 Task: Create a due date automation trigger when advanced on, on the tuesday before a card is due add dates without an overdue due date at 11:00 AM.
Action: Mouse moved to (1154, 98)
Screenshot: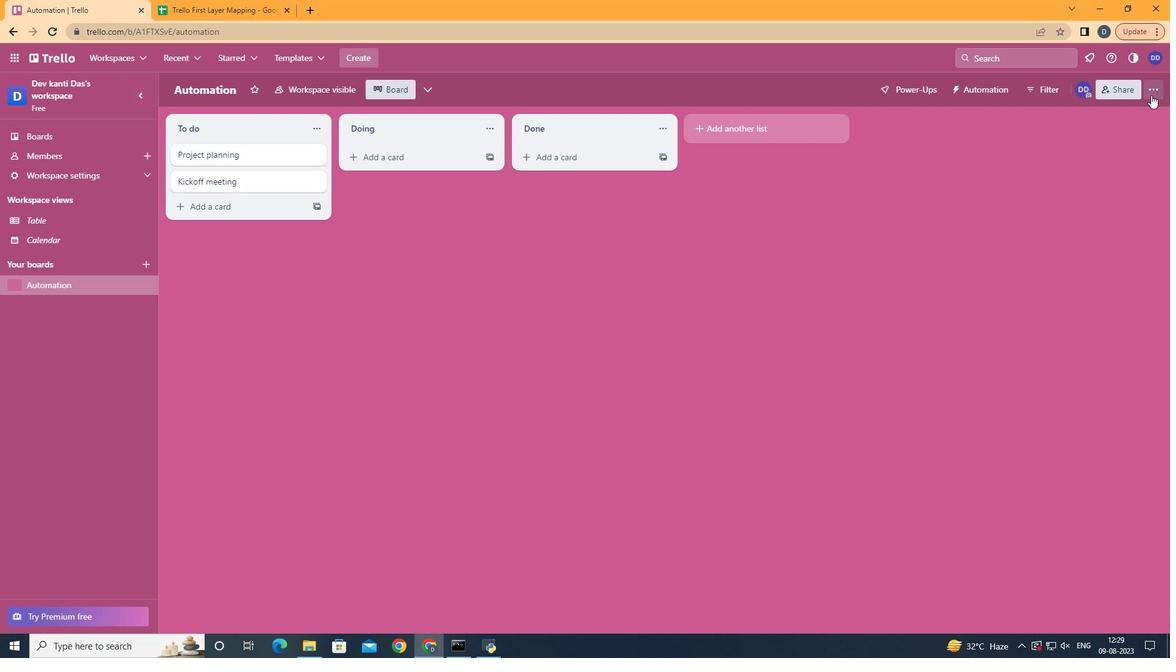 
Action: Mouse pressed left at (1154, 98)
Screenshot: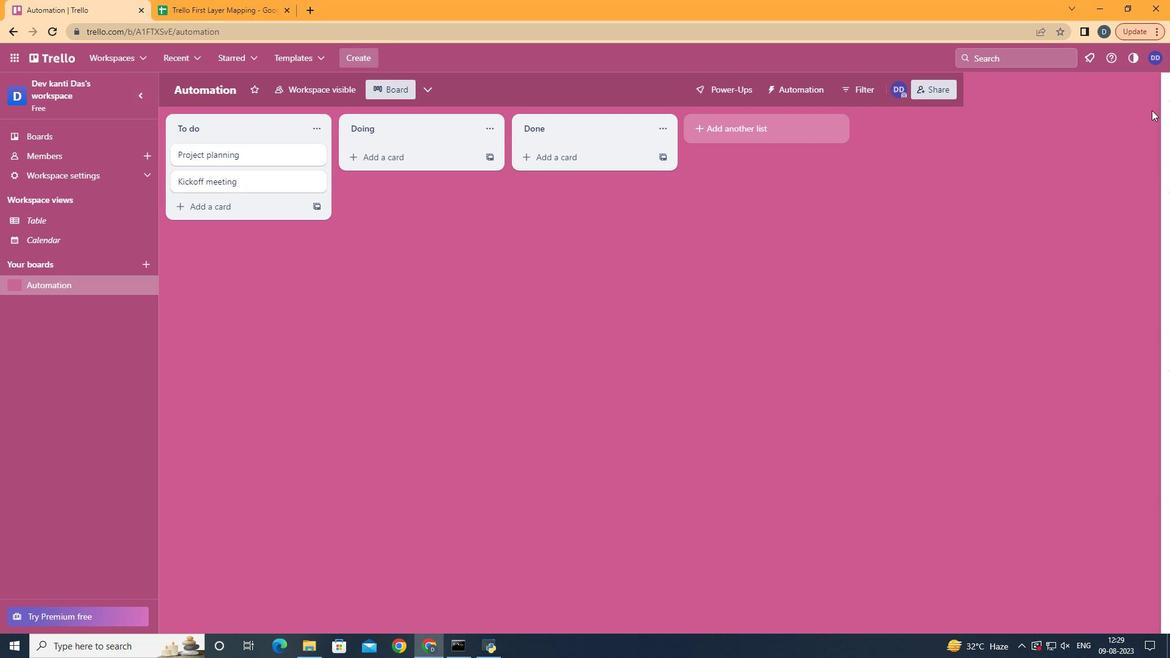 
Action: Mouse moved to (1026, 270)
Screenshot: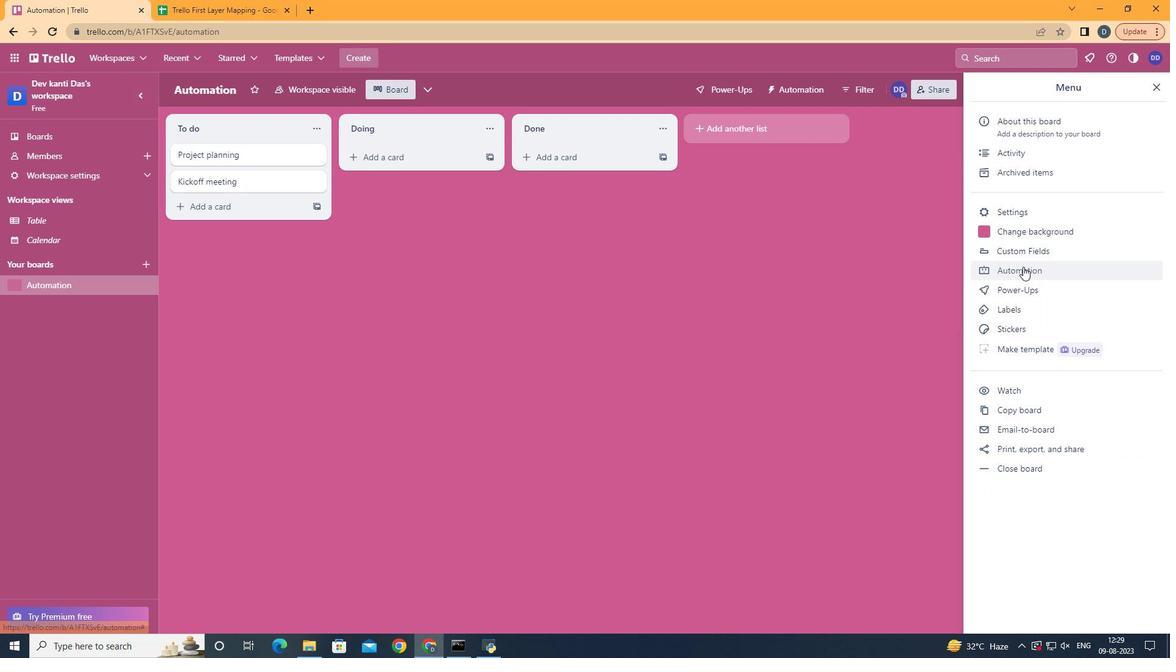 
Action: Mouse pressed left at (1026, 270)
Screenshot: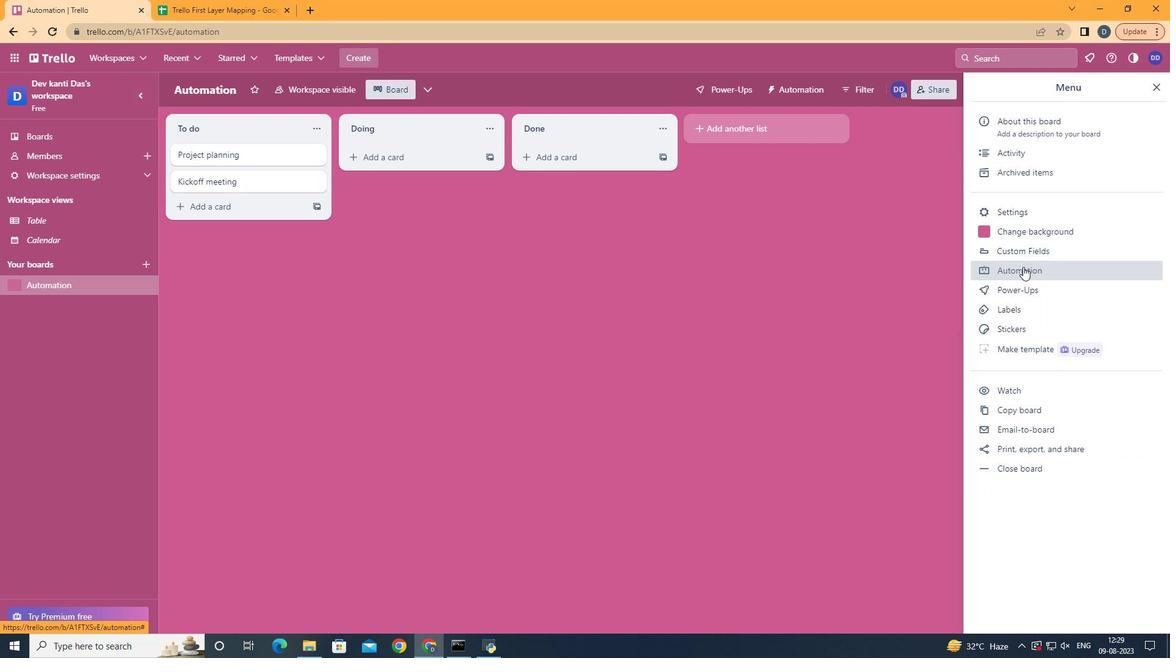 
Action: Mouse moved to (221, 240)
Screenshot: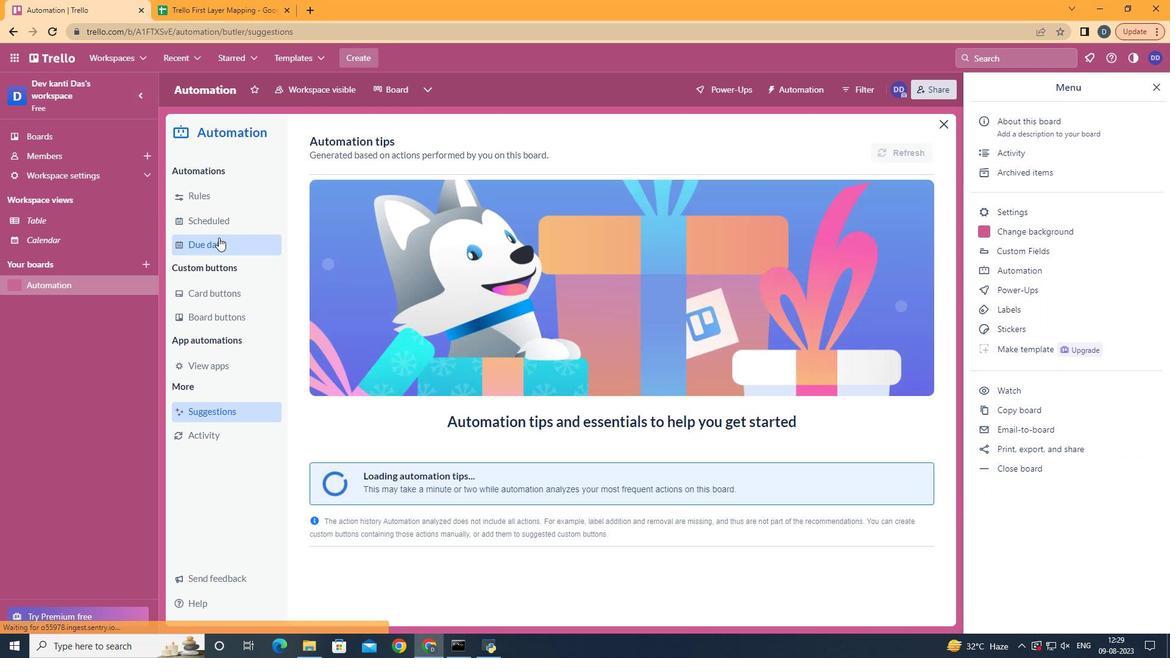 
Action: Mouse pressed left at (221, 240)
Screenshot: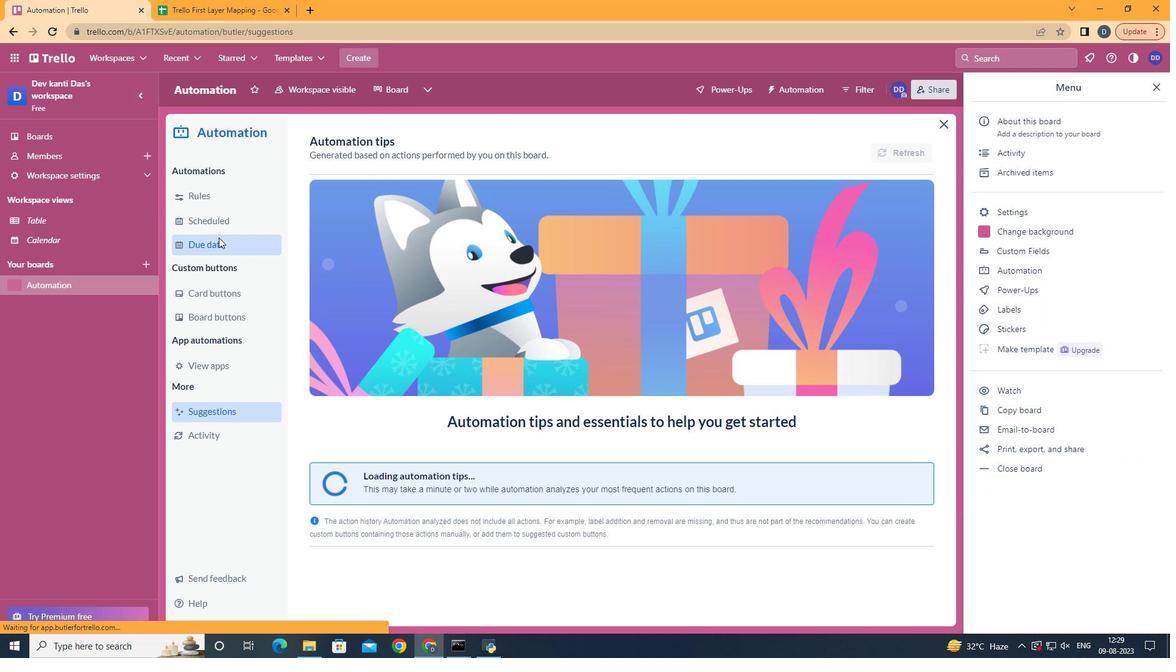 
Action: Mouse moved to (857, 145)
Screenshot: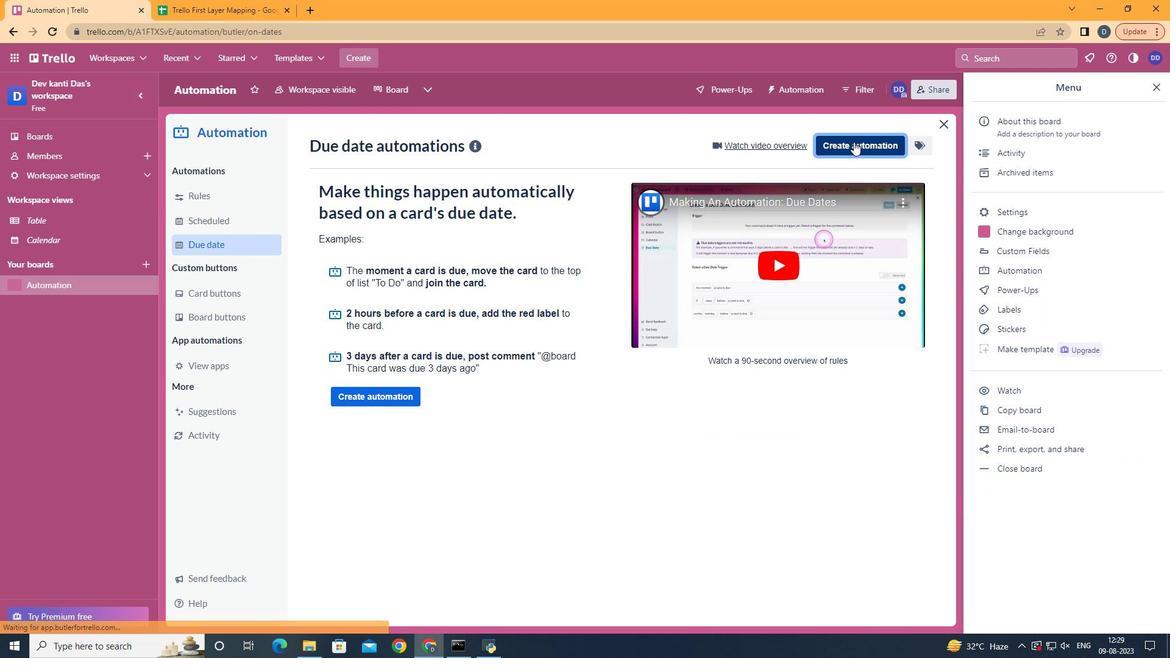 
Action: Mouse pressed left at (857, 145)
Screenshot: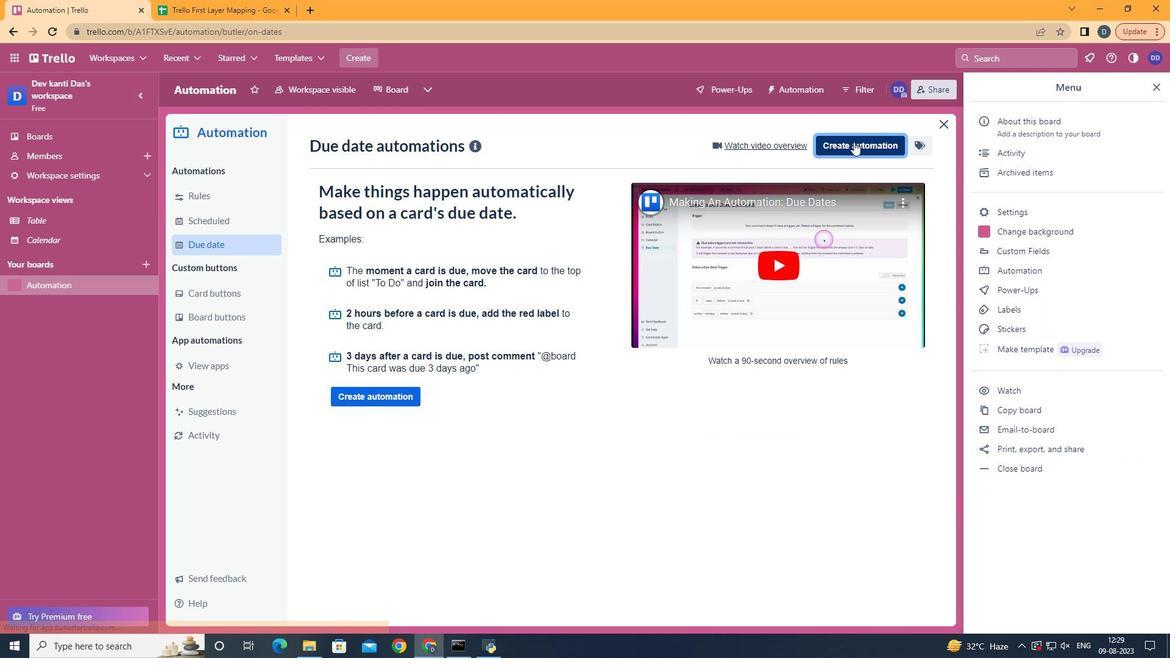
Action: Mouse moved to (618, 266)
Screenshot: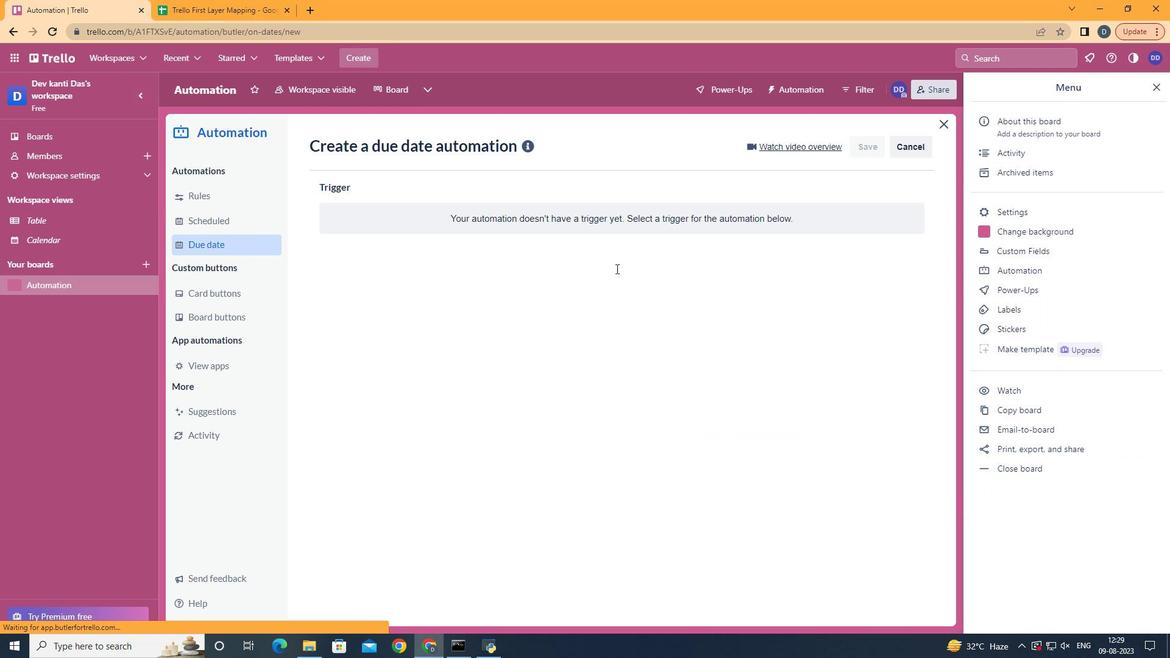 
Action: Mouse pressed left at (618, 266)
Screenshot: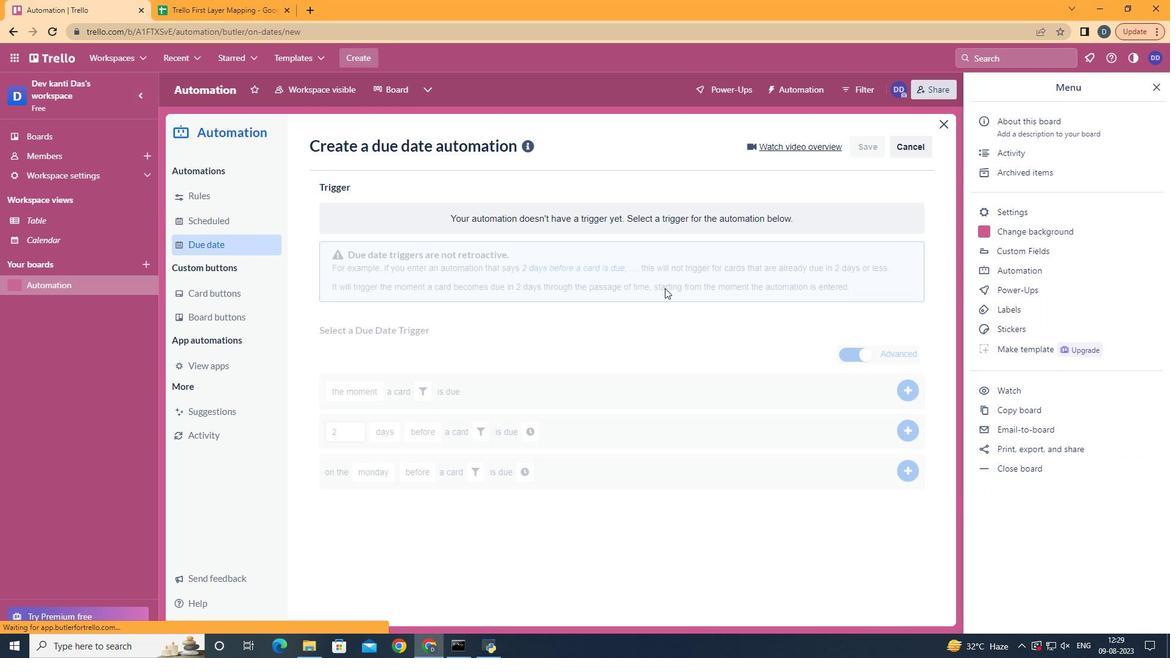
Action: Mouse moved to (403, 348)
Screenshot: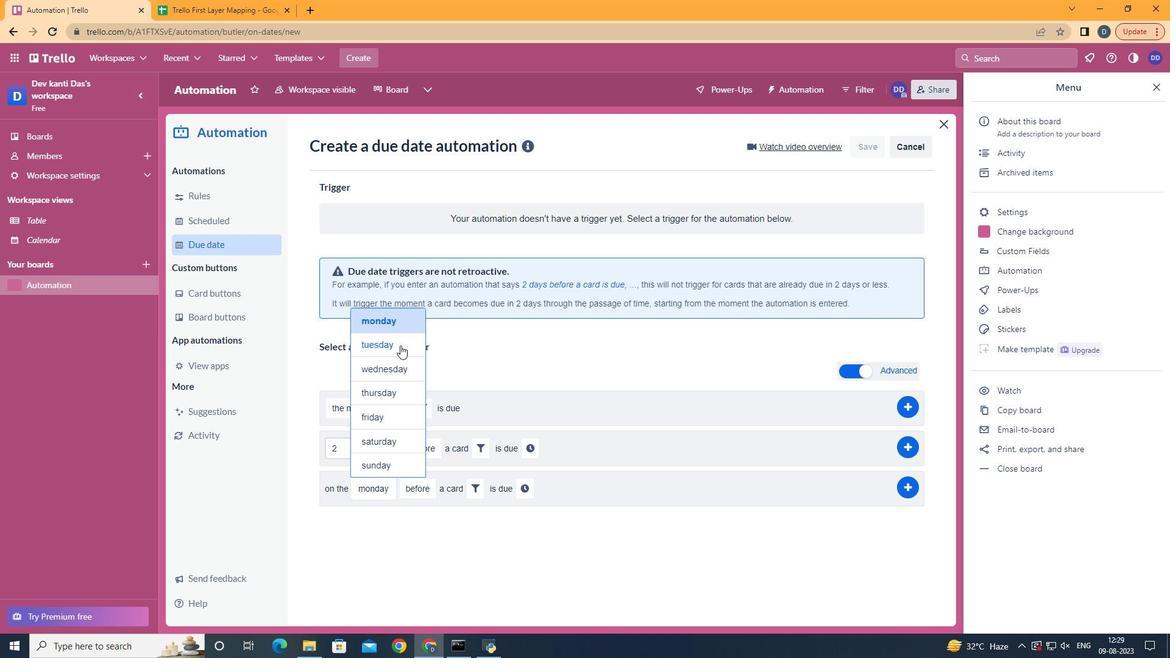 
Action: Mouse pressed left at (403, 348)
Screenshot: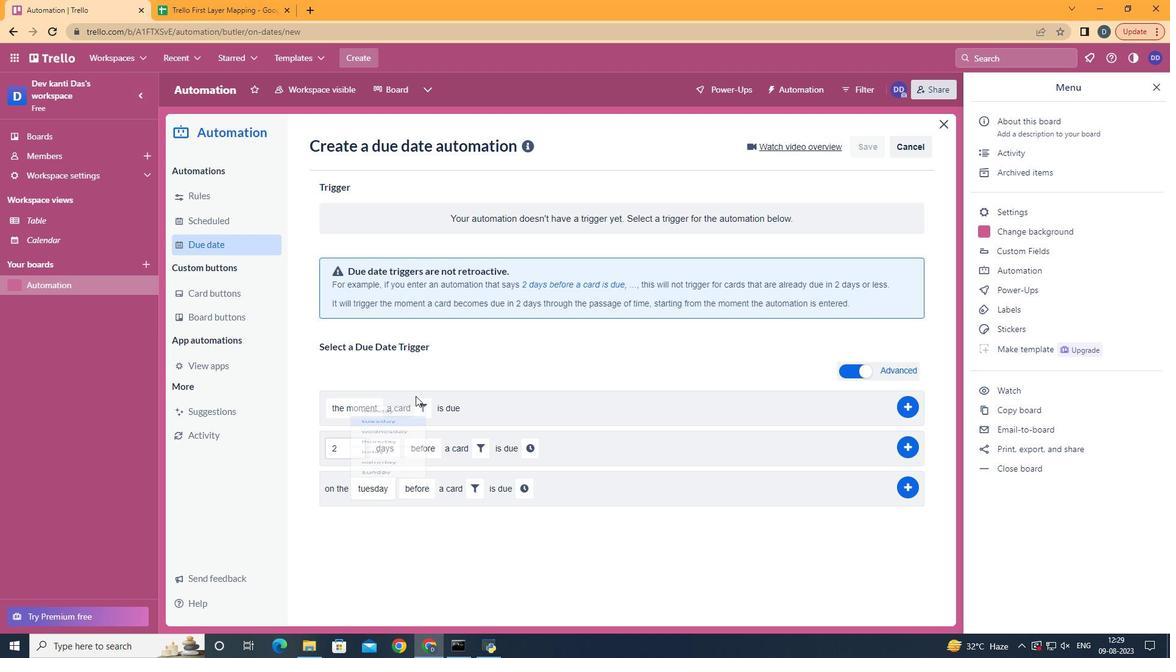 
Action: Mouse moved to (434, 505)
Screenshot: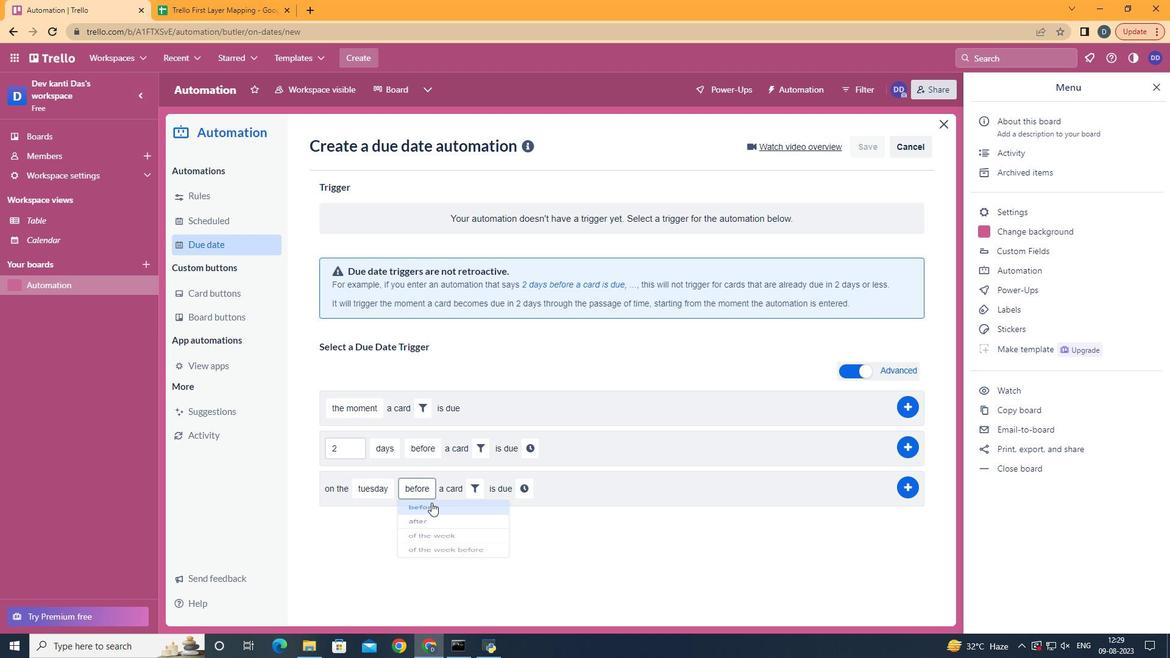 
Action: Mouse pressed left at (434, 505)
Screenshot: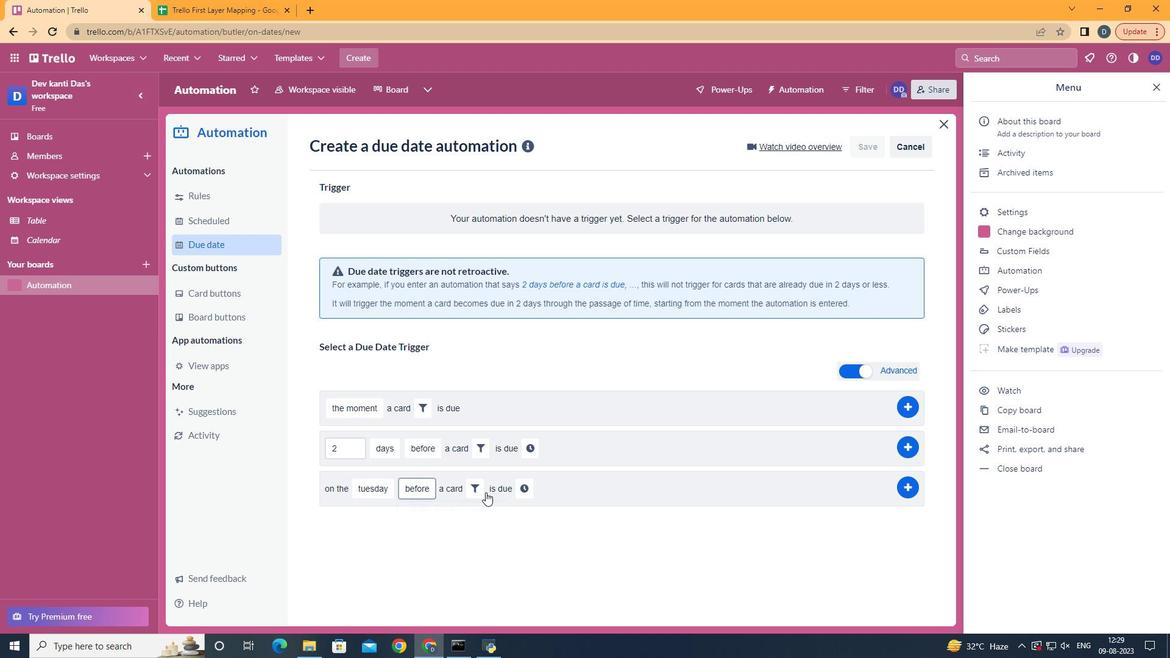 
Action: Mouse moved to (483, 493)
Screenshot: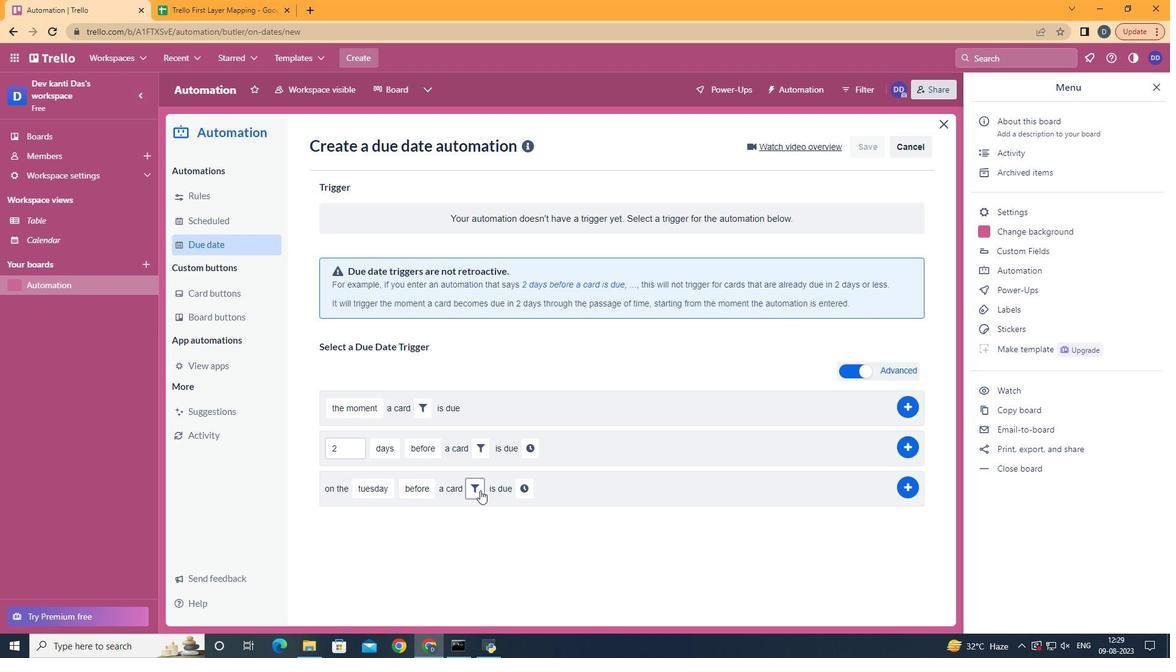 
Action: Mouse pressed left at (483, 493)
Screenshot: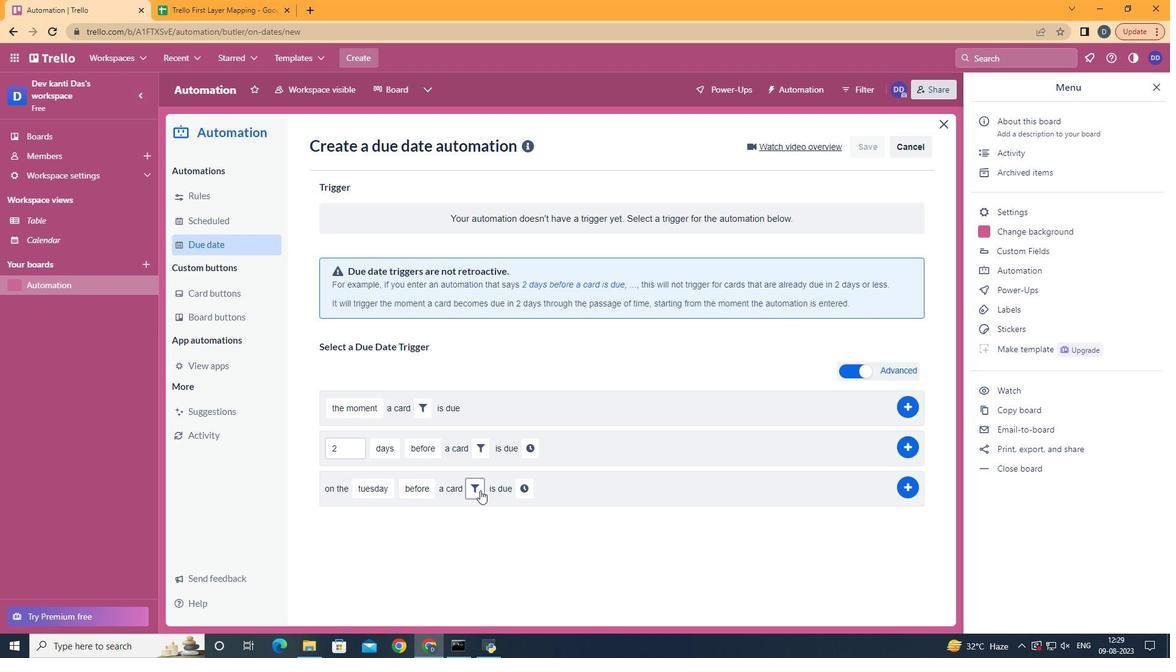 
Action: Mouse moved to (533, 536)
Screenshot: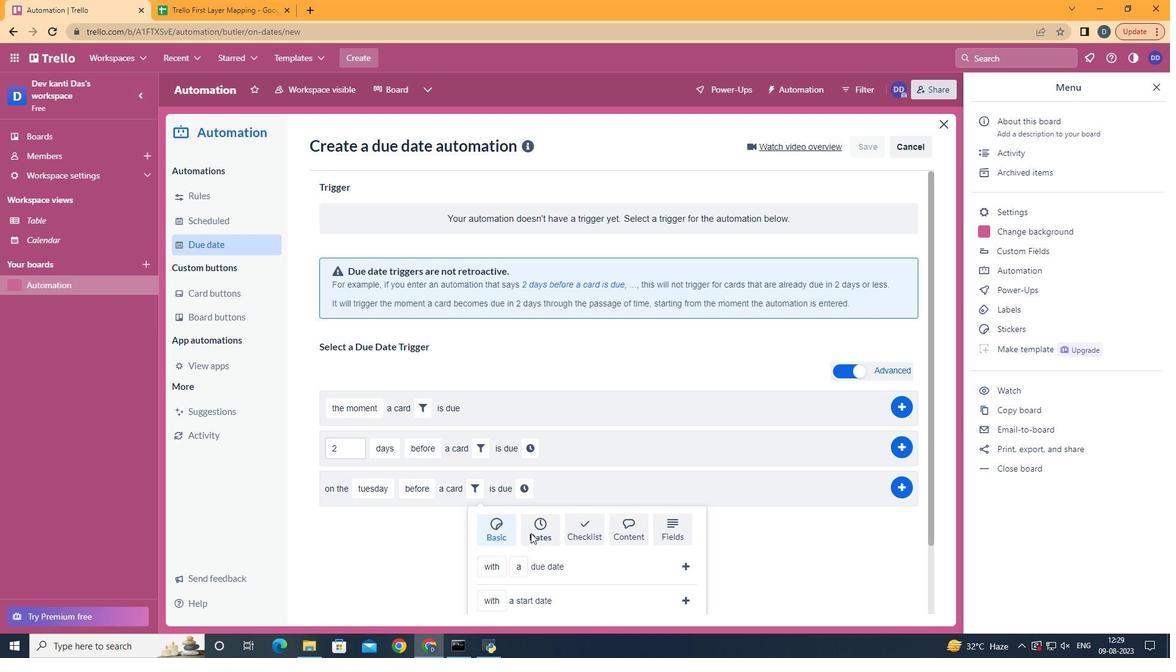 
Action: Mouse pressed left at (533, 536)
Screenshot: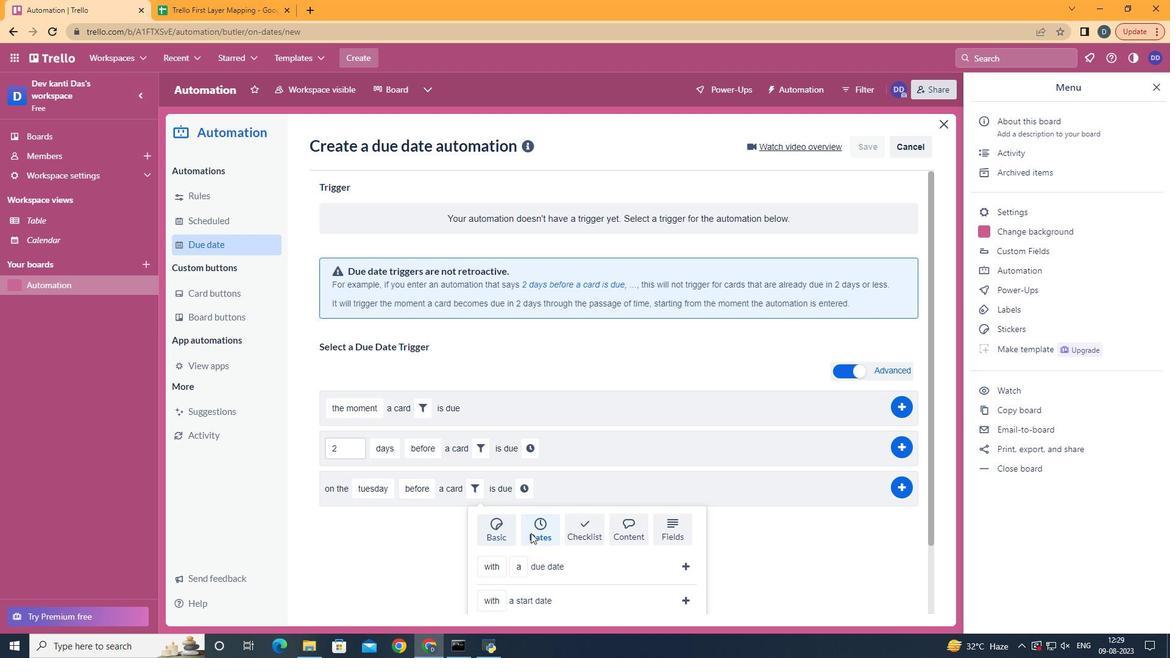 
Action: Mouse moved to (503, 552)
Screenshot: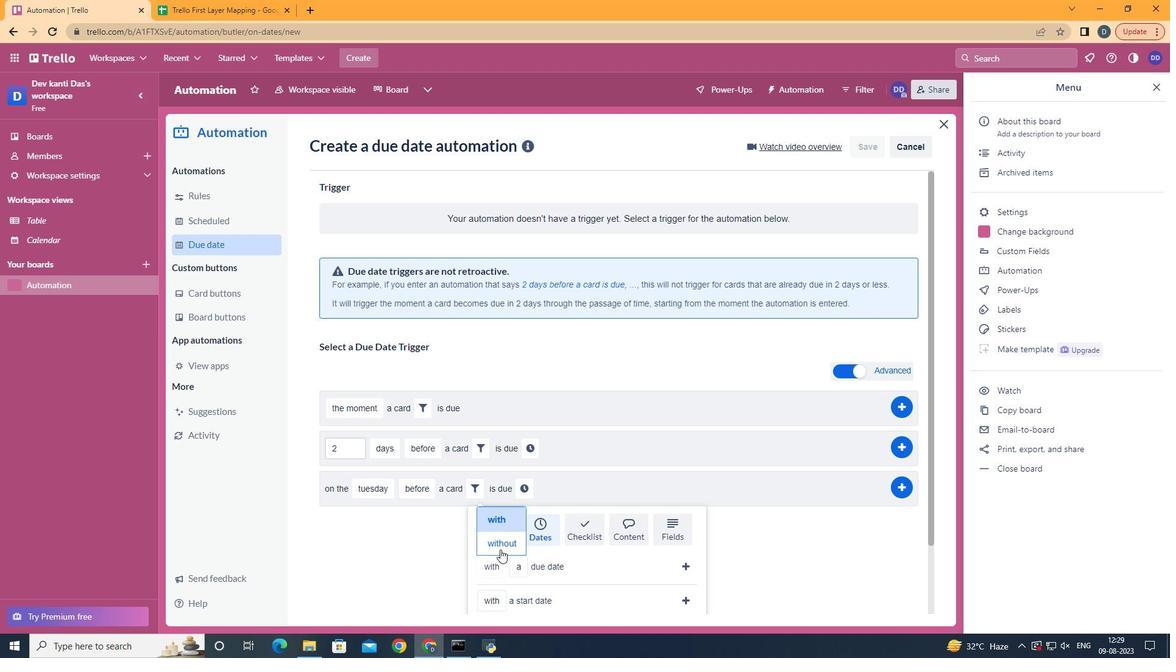 
Action: Mouse pressed left at (503, 552)
Screenshot: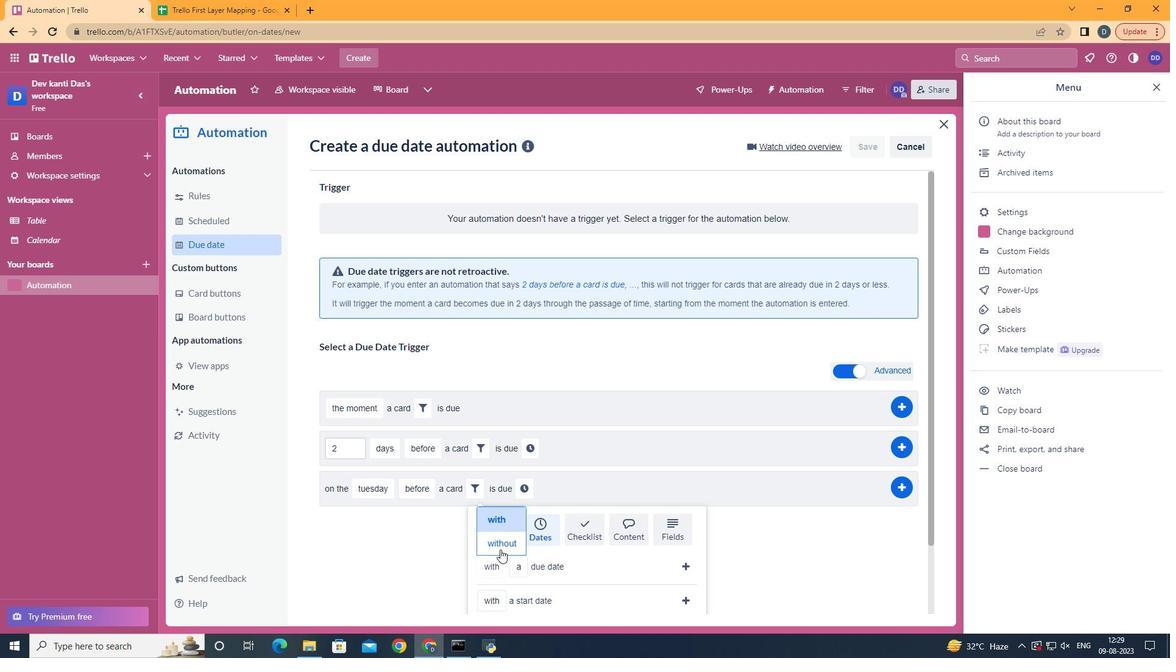 
Action: Mouse moved to (566, 545)
Screenshot: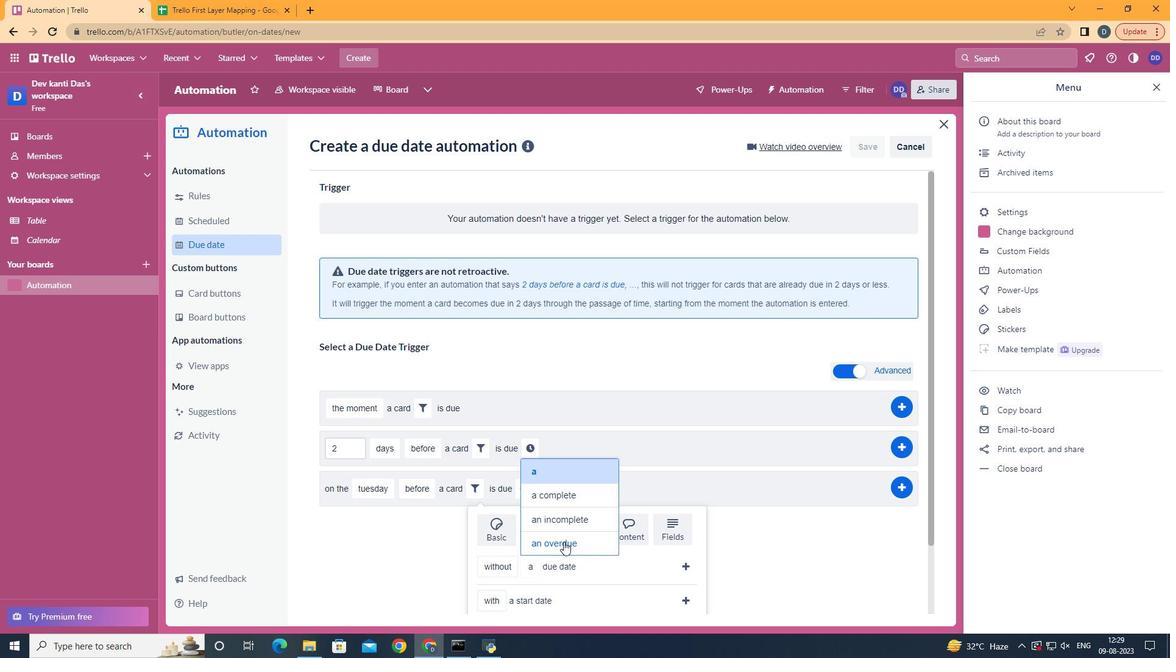 
Action: Mouse pressed left at (566, 545)
Screenshot: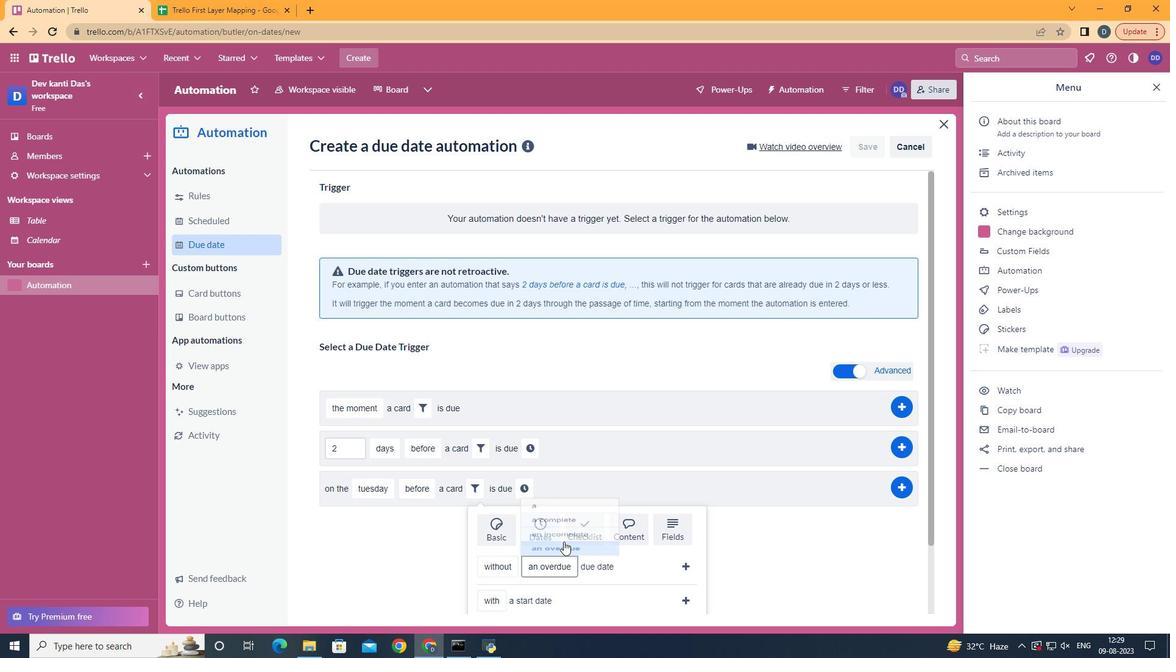 
Action: Mouse moved to (689, 568)
Screenshot: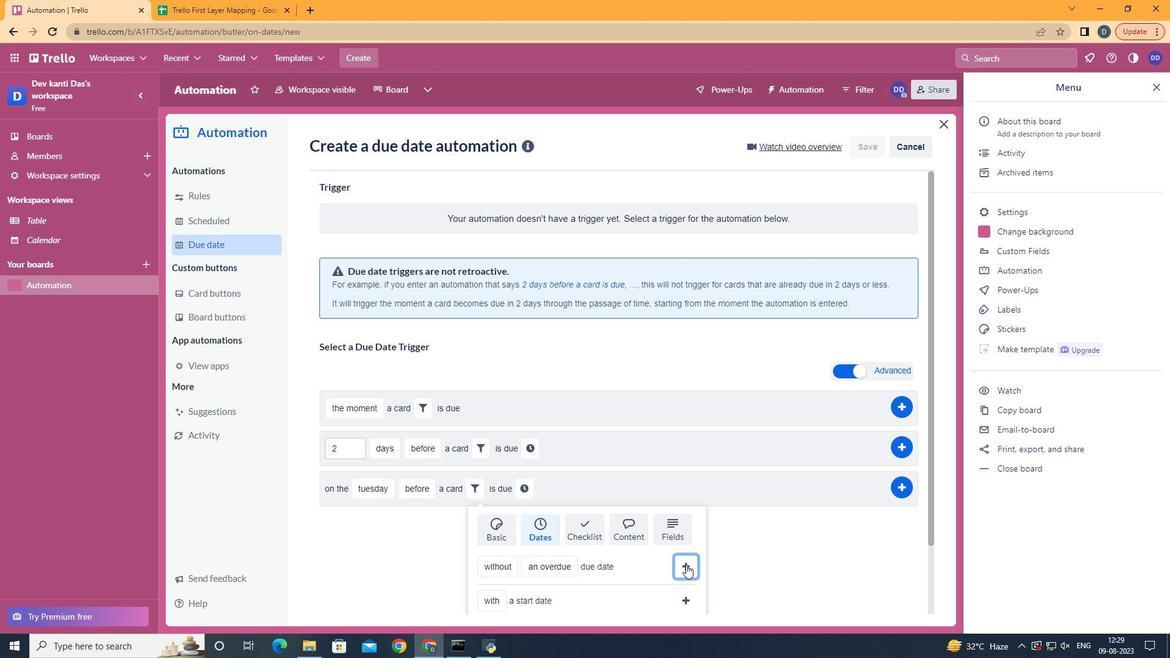 
Action: Mouse pressed left at (689, 568)
Screenshot: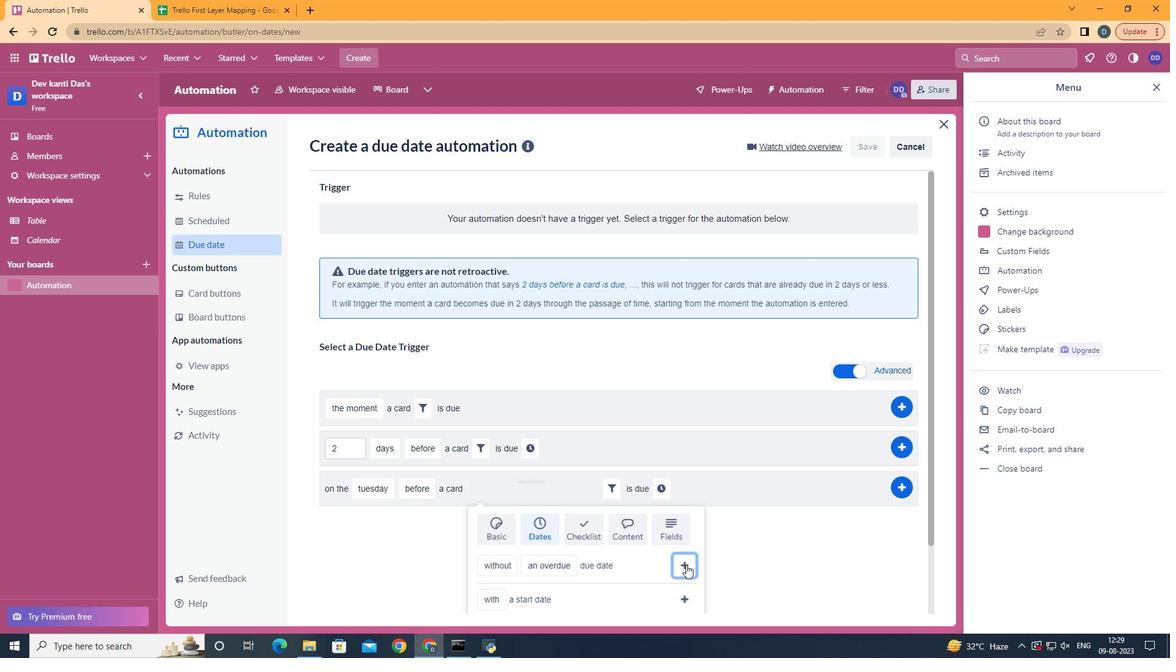 
Action: Mouse moved to (666, 497)
Screenshot: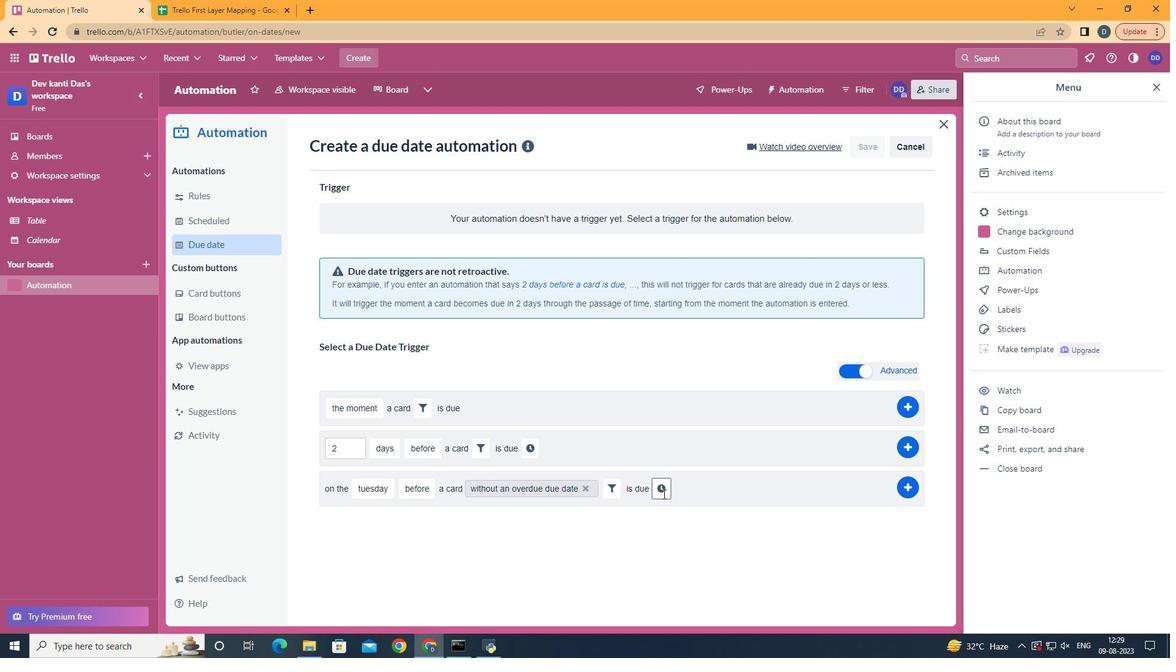 
Action: Mouse pressed left at (666, 497)
Screenshot: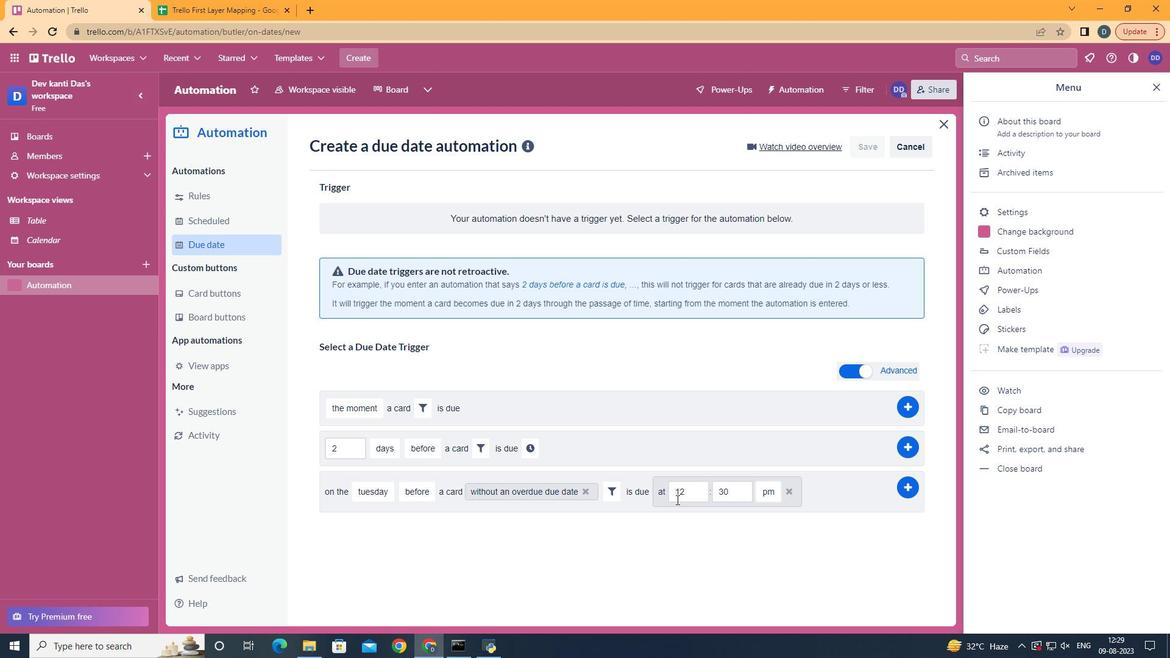 
Action: Mouse moved to (691, 495)
Screenshot: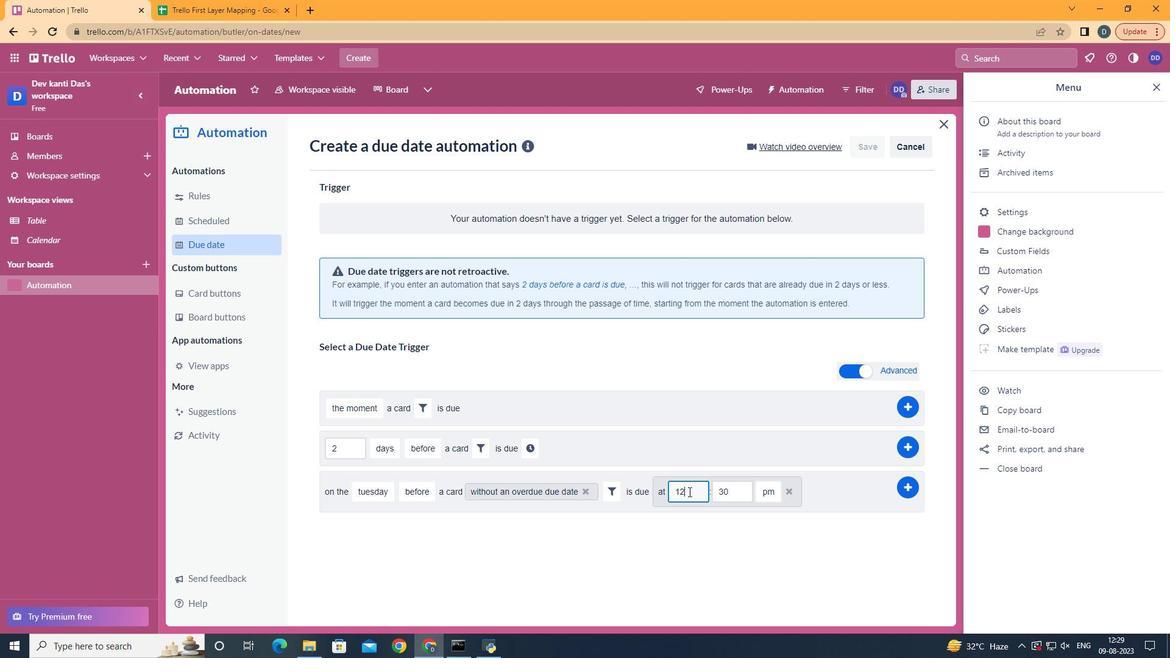 
Action: Mouse pressed left at (691, 495)
Screenshot: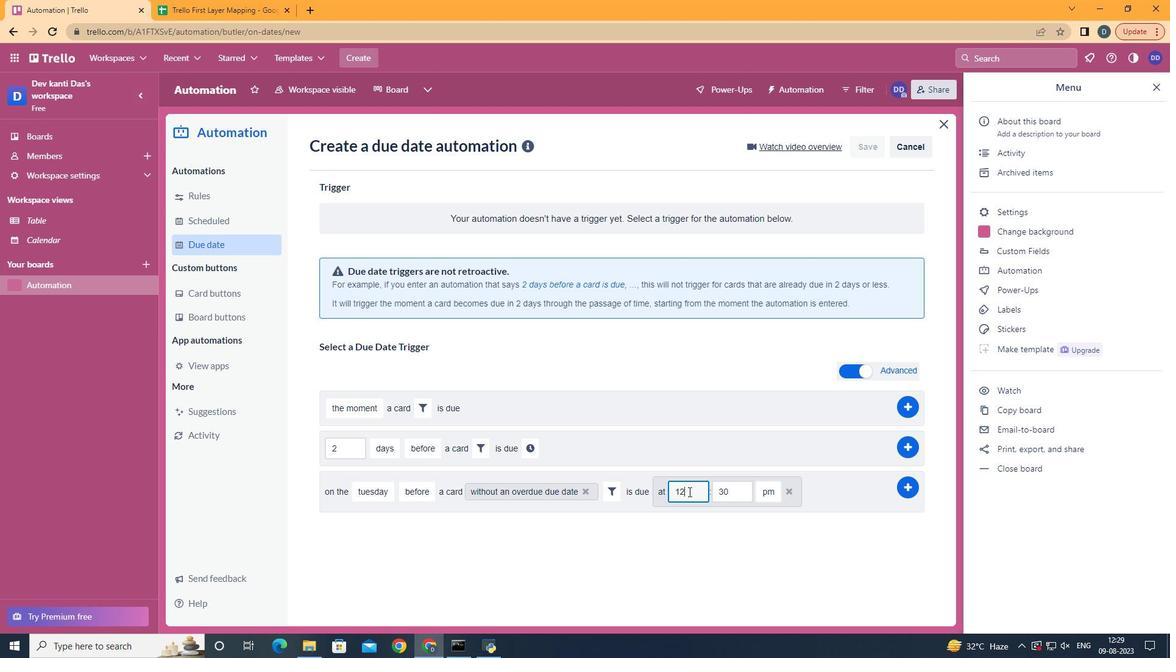 
Action: Mouse moved to (685, 497)
Screenshot: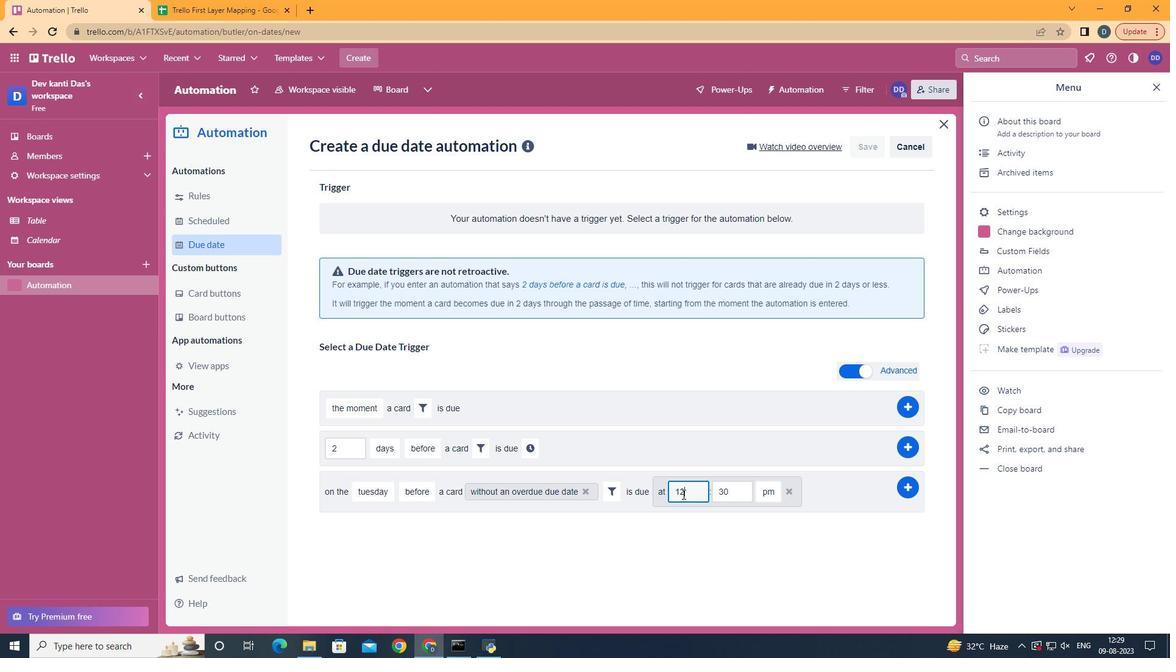 
Action: Key pressed <Key.backspace>1
Screenshot: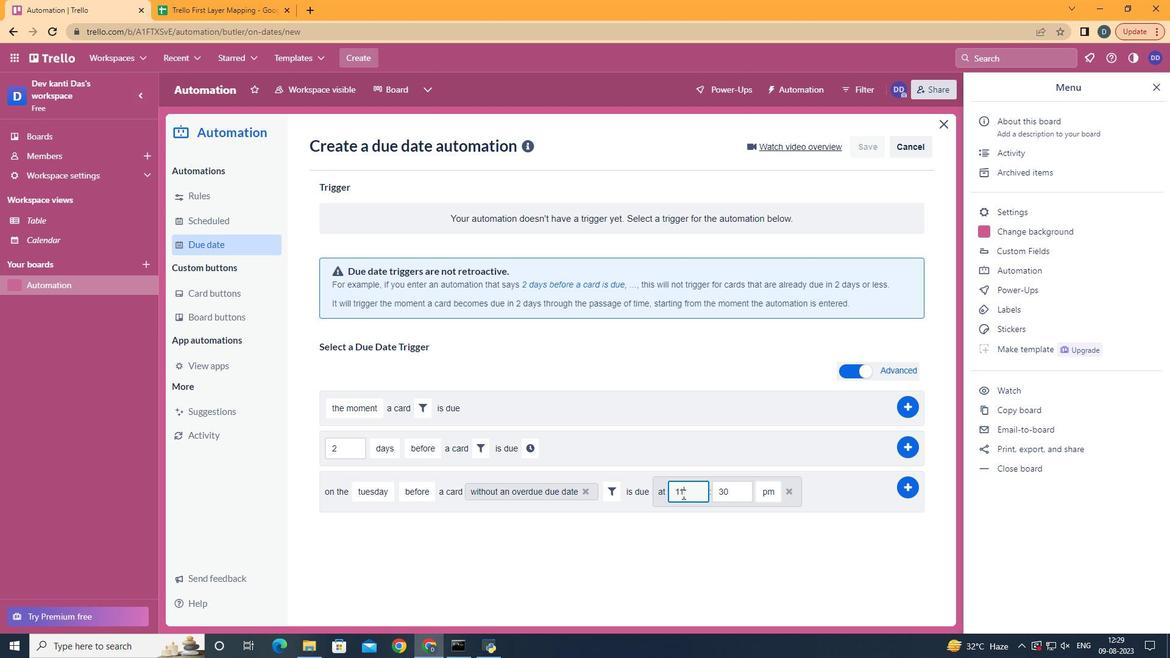 
Action: Mouse moved to (753, 503)
Screenshot: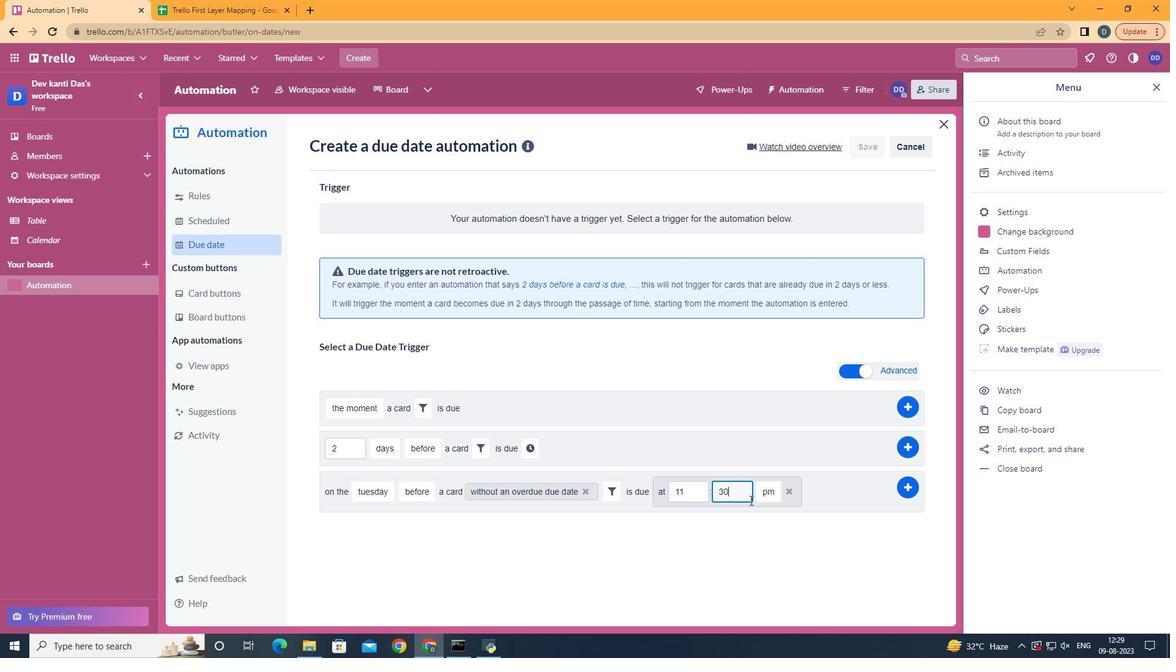 
Action: Mouse pressed left at (753, 503)
Screenshot: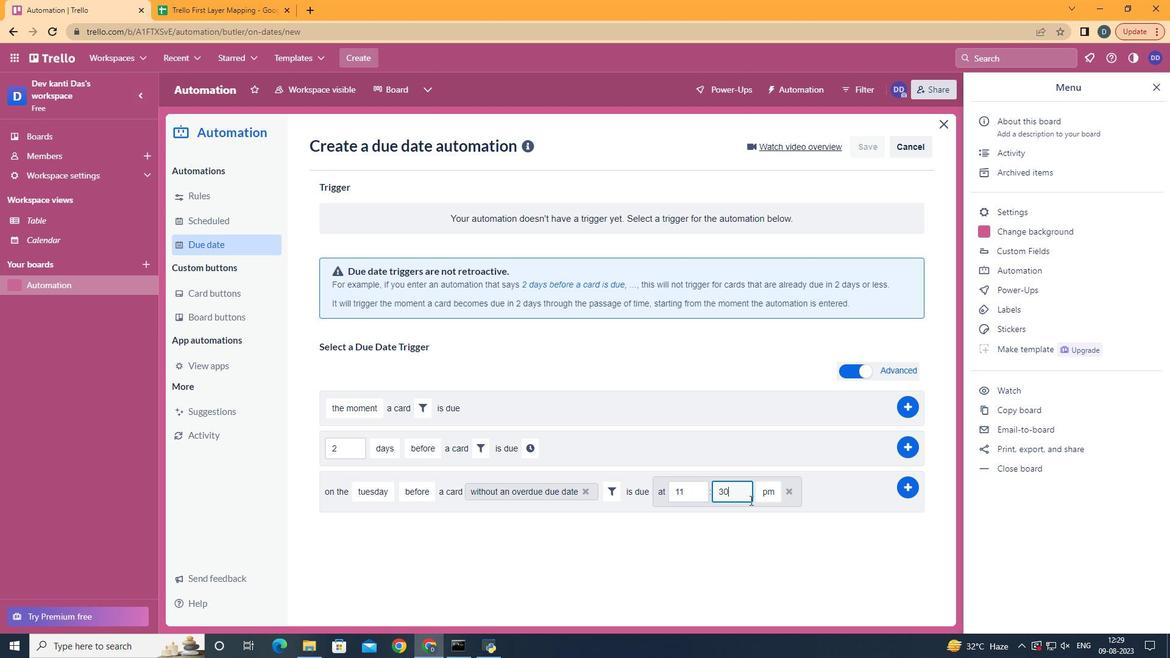 
Action: Key pressed <Key.backspace><Key.backspace>00
Screenshot: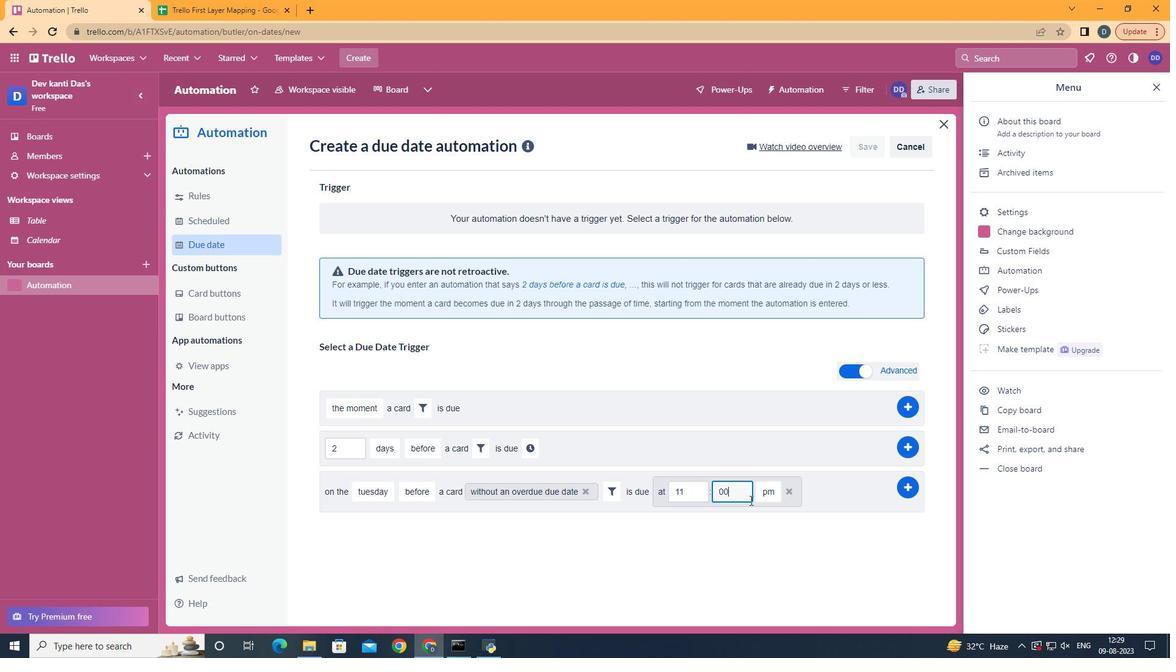 
Action: Mouse moved to (776, 518)
Screenshot: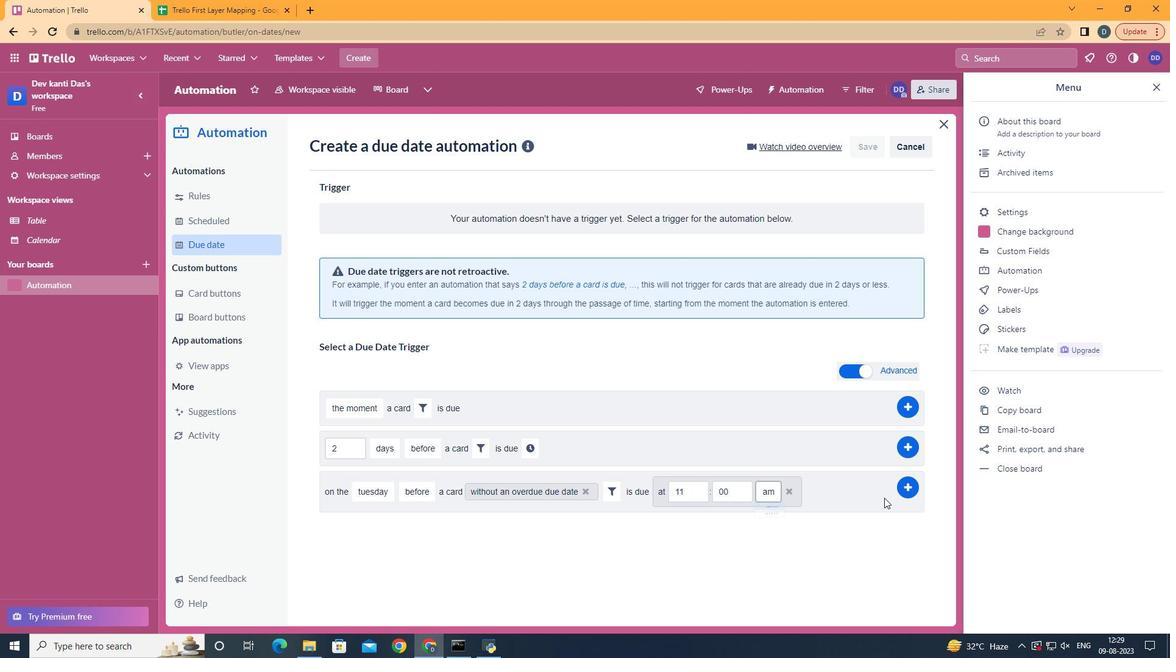 
Action: Mouse pressed left at (776, 518)
Screenshot: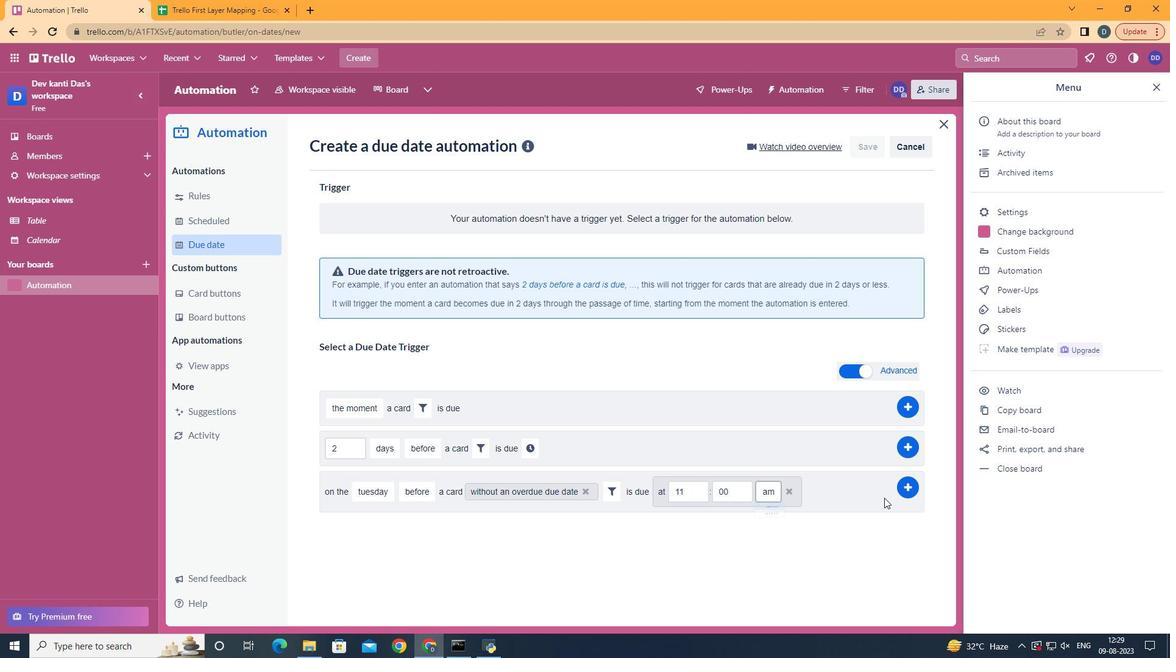 
Action: Mouse moved to (910, 495)
Screenshot: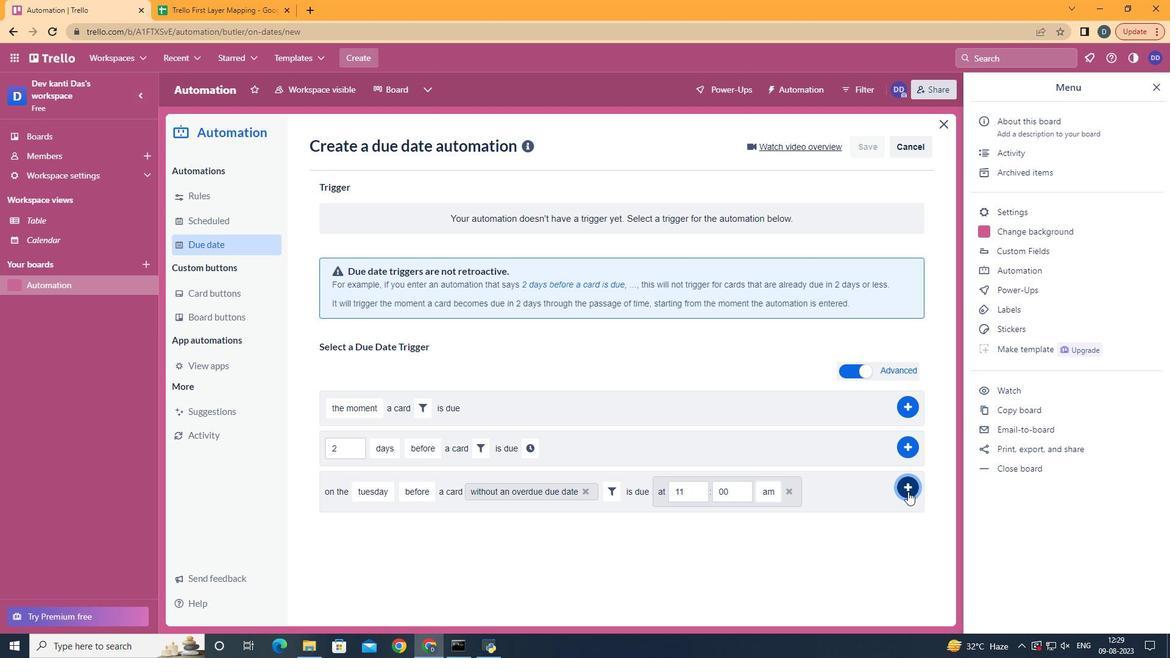 
Action: Mouse pressed left at (910, 495)
Screenshot: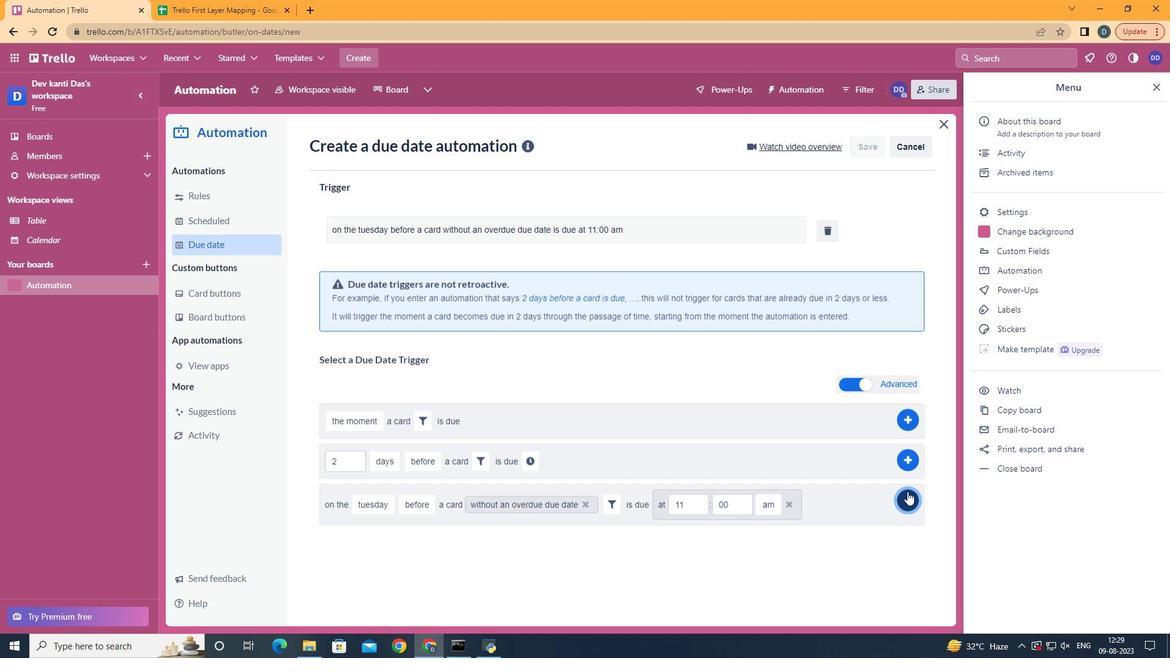 
Action: Mouse moved to (683, 260)
Screenshot: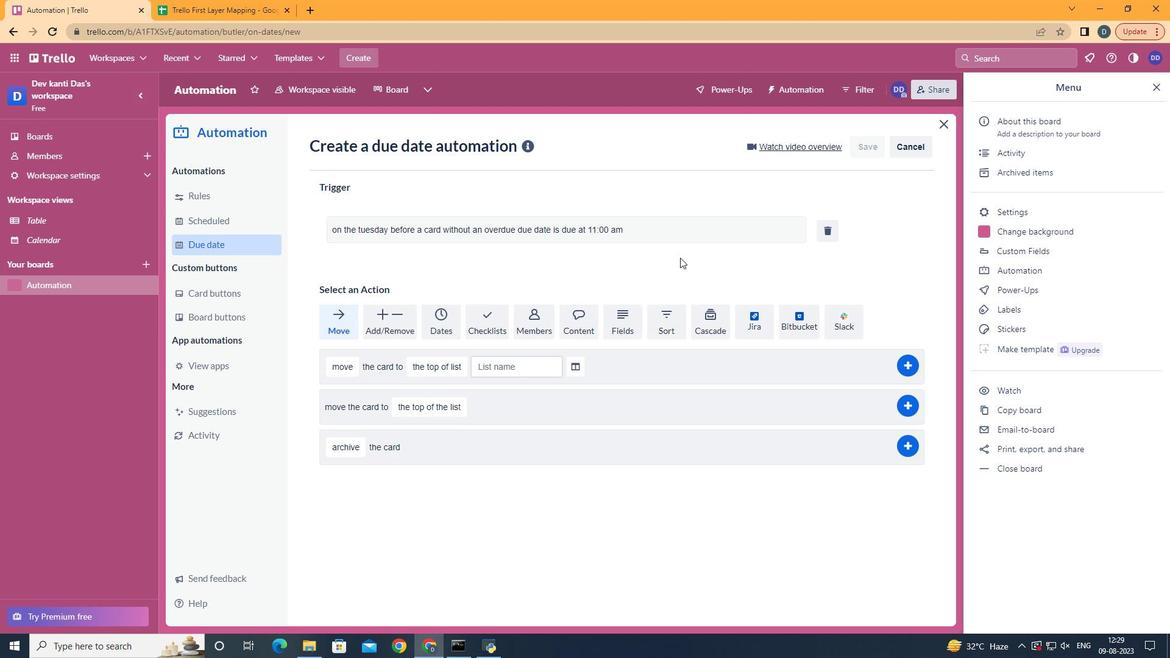 
